 Task: Find the best route from Austin, Texas, to San Antonio, Texas.
Action: Mouse moved to (221, 72)
Screenshot: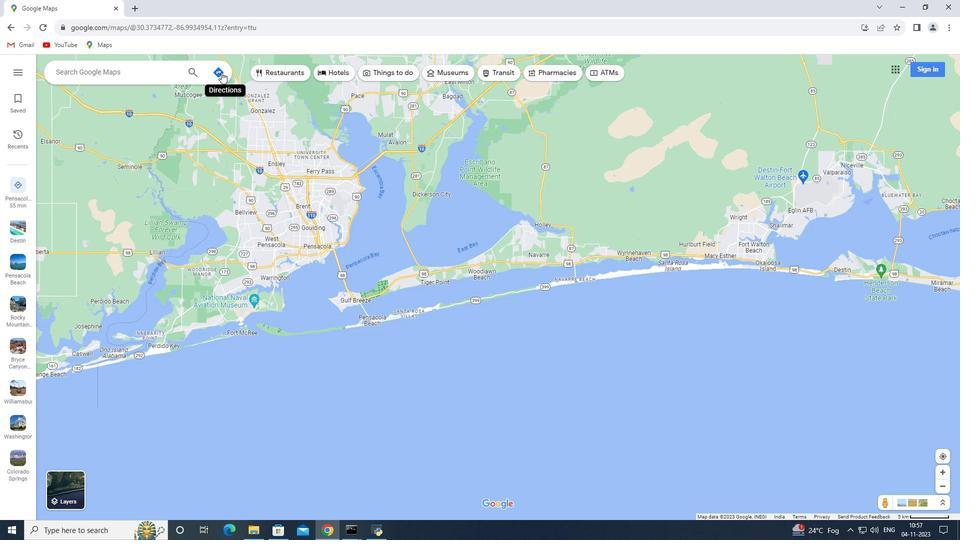 
Action: Mouse pressed left at (221, 72)
Screenshot: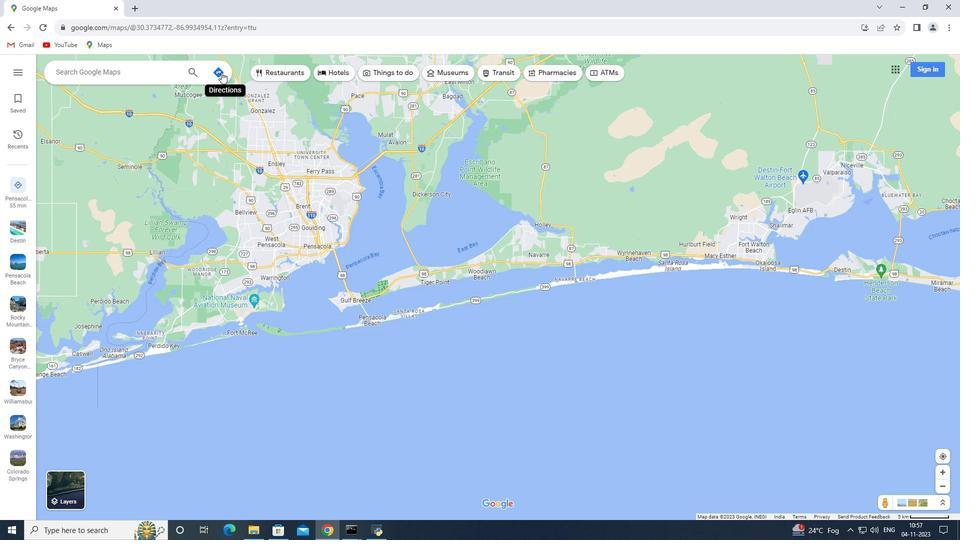 
Action: Mouse moved to (72, 69)
Screenshot: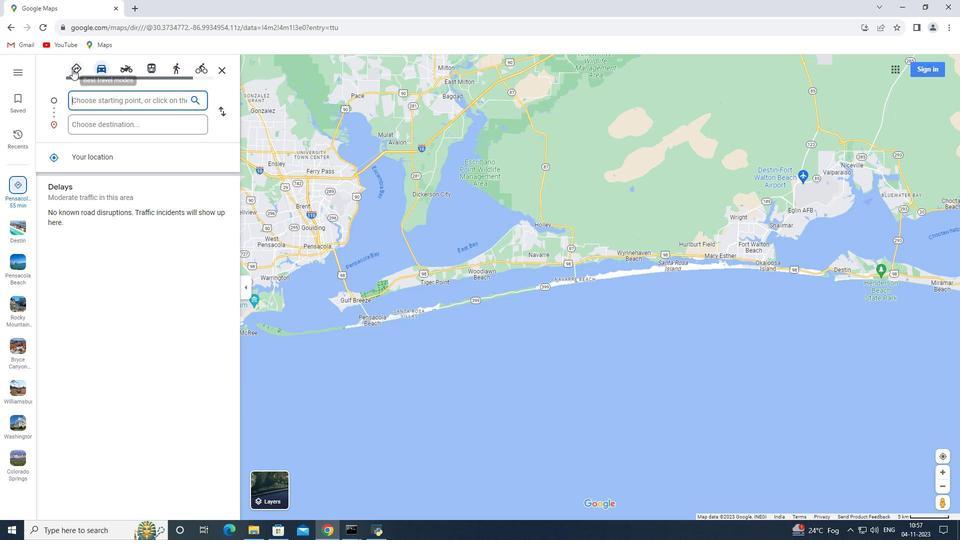 
Action: Mouse pressed left at (72, 69)
Screenshot: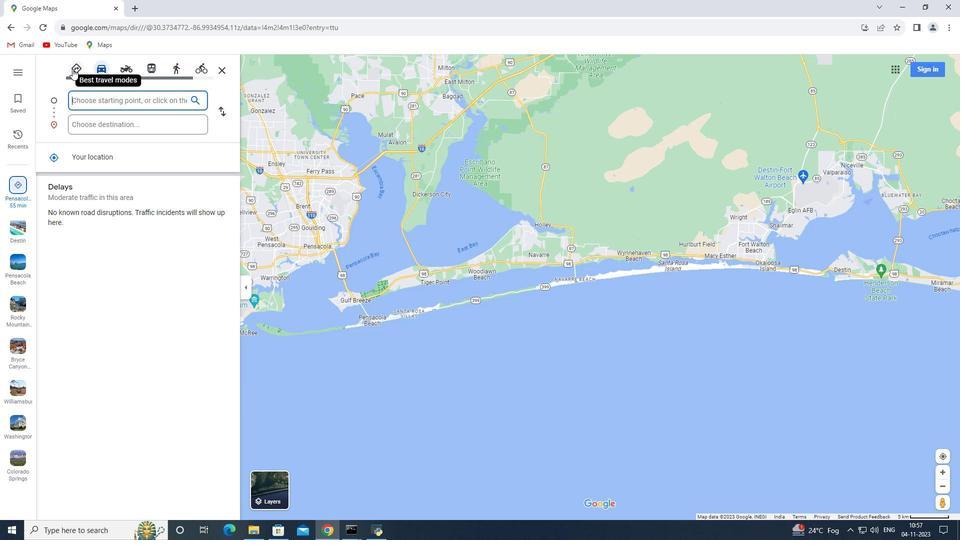 
Action: Mouse moved to (88, 99)
Screenshot: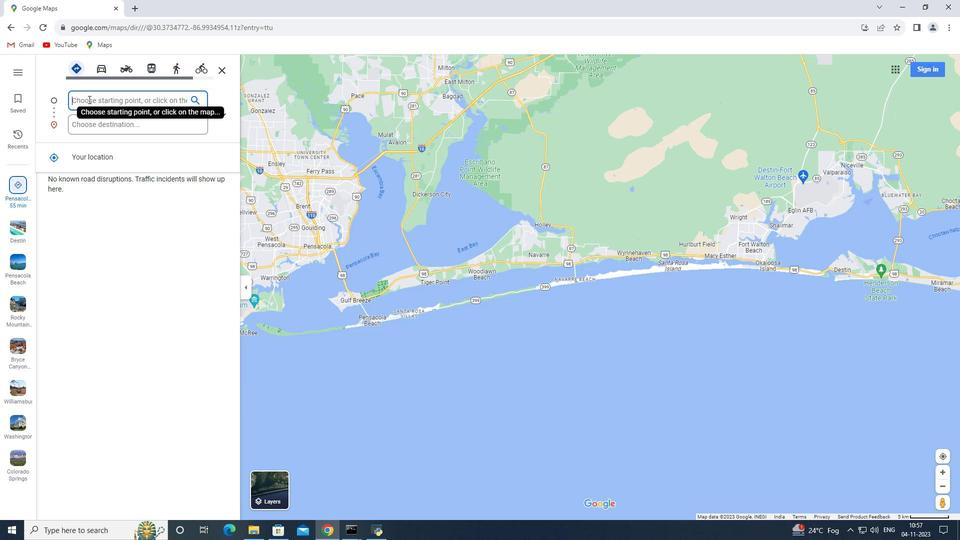
Action: Mouse pressed left at (88, 99)
Screenshot: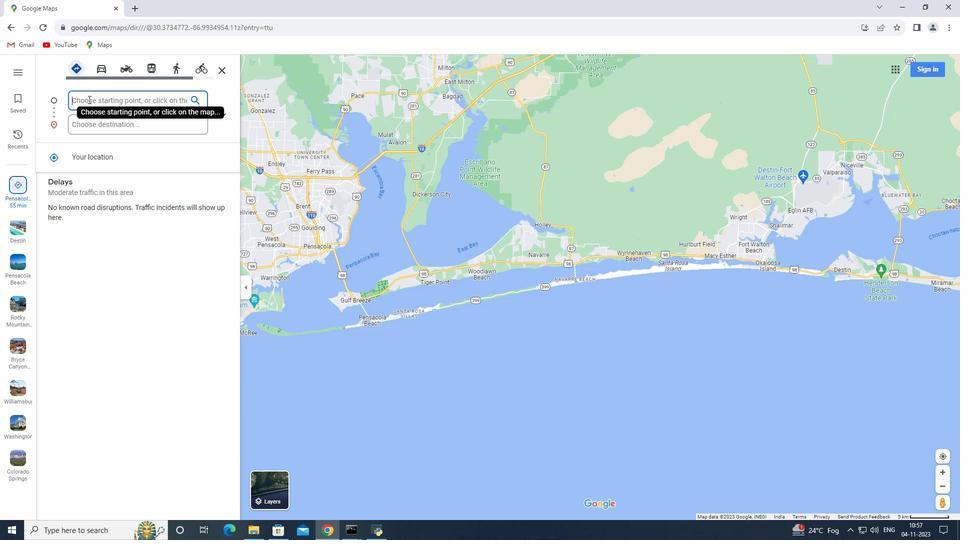 
Action: Key pressed <Key.shift>Austin,<Key.space><Key.shift>Texas
Screenshot: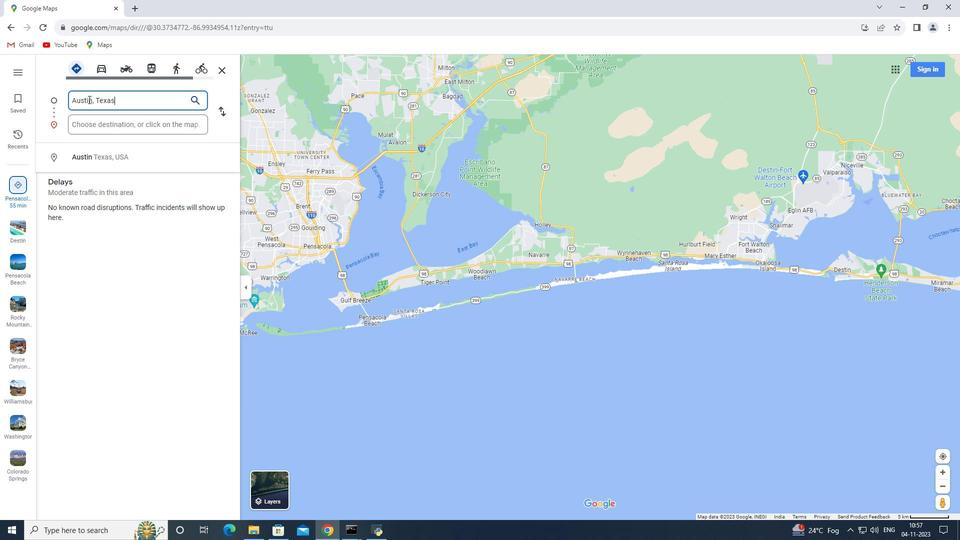 
Action: Mouse moved to (103, 126)
Screenshot: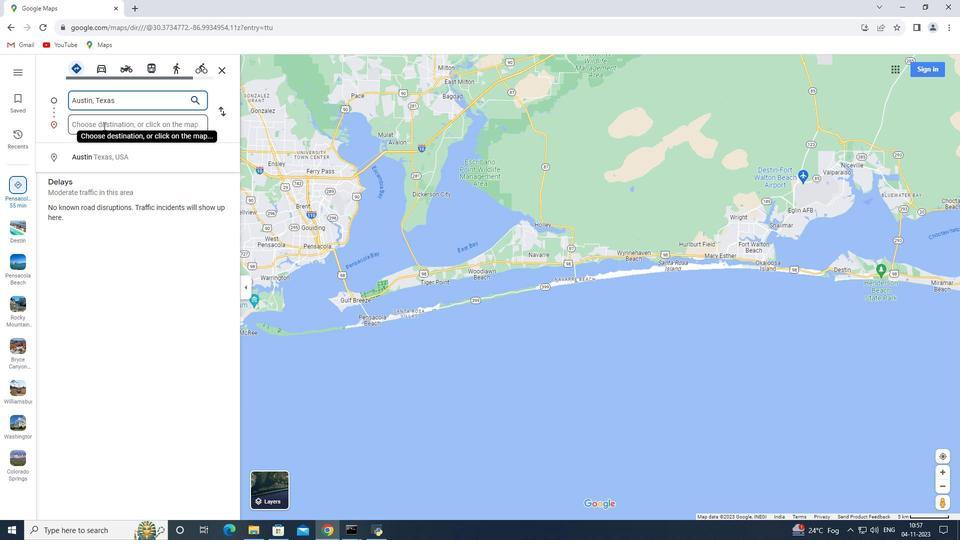 
Action: Mouse pressed left at (103, 126)
Screenshot: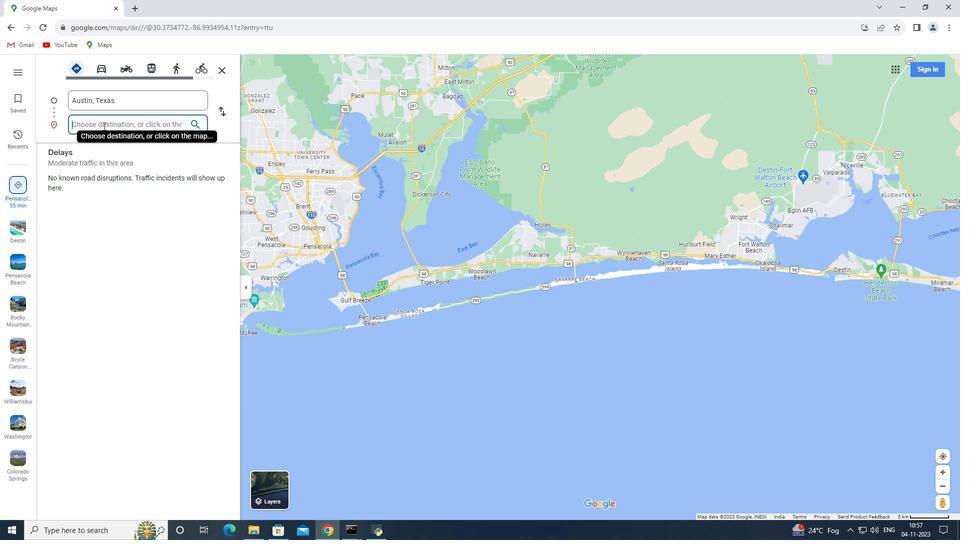 
Action: Key pressed <Key.shift>San<Key.space><Key.shift>Antonio,<Key.space><Key.shift>Texas<Key.enter>
Screenshot: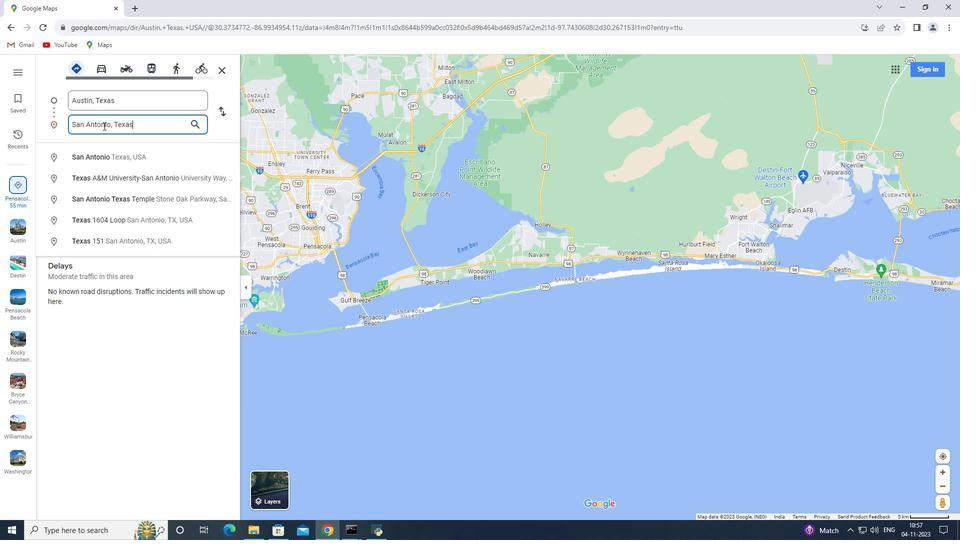 
